 Task: Add a column "Group".
Action: Mouse moved to (344, 324)
Screenshot: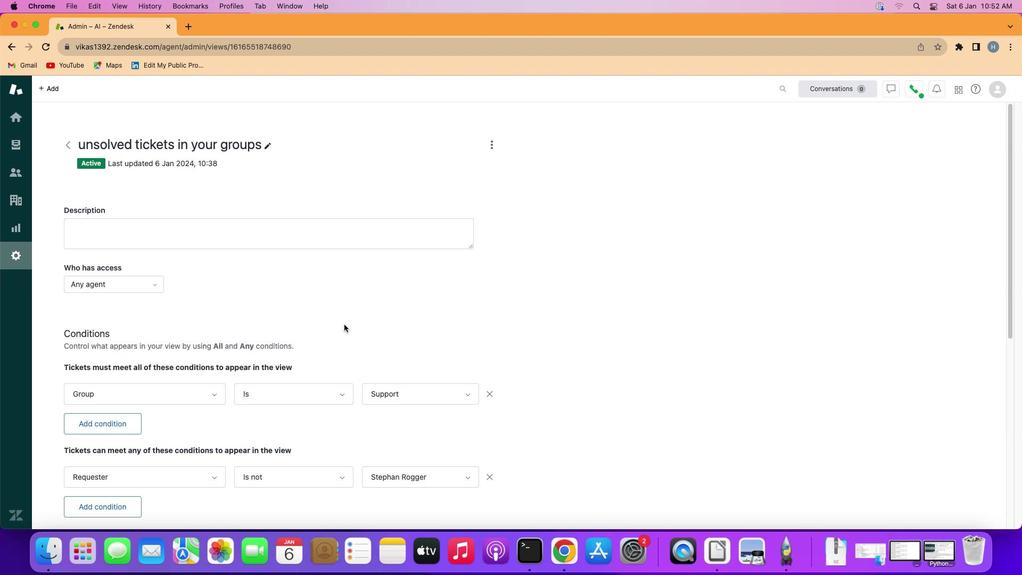 
Action: Mouse scrolled (344, 324) with delta (0, 0)
Screenshot: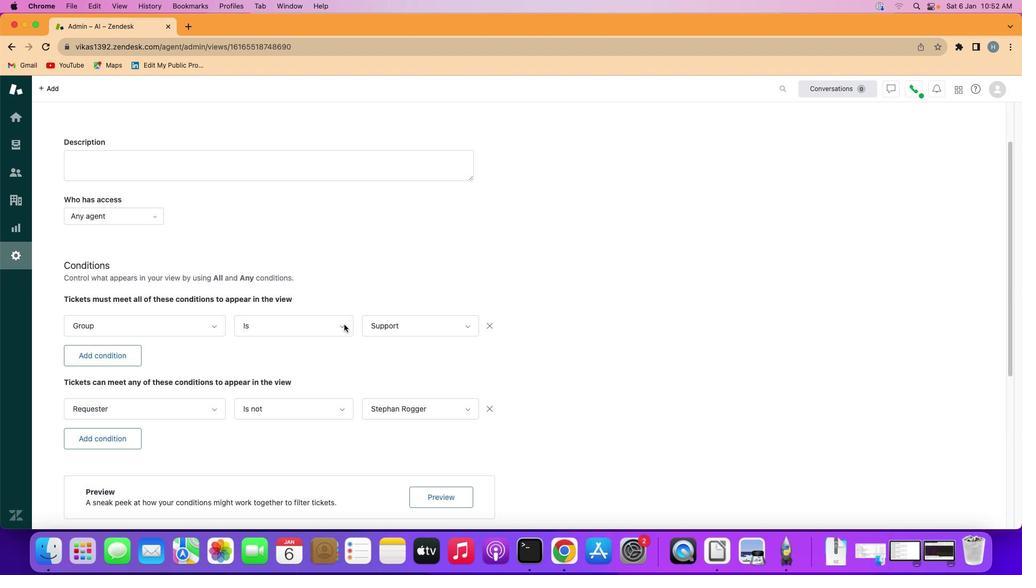 
Action: Mouse scrolled (344, 324) with delta (0, 0)
Screenshot: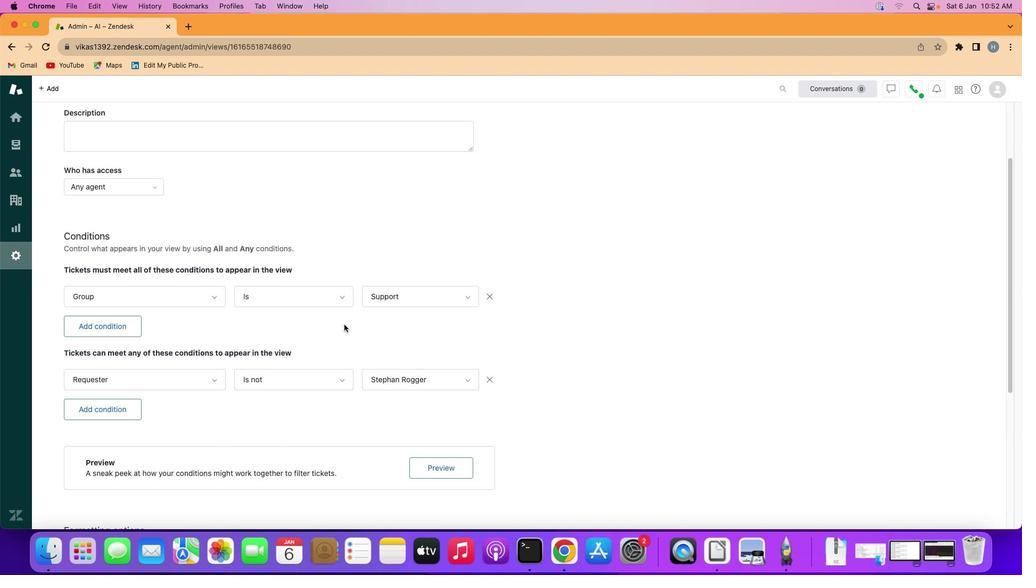 
Action: Mouse scrolled (344, 324) with delta (0, -1)
Screenshot: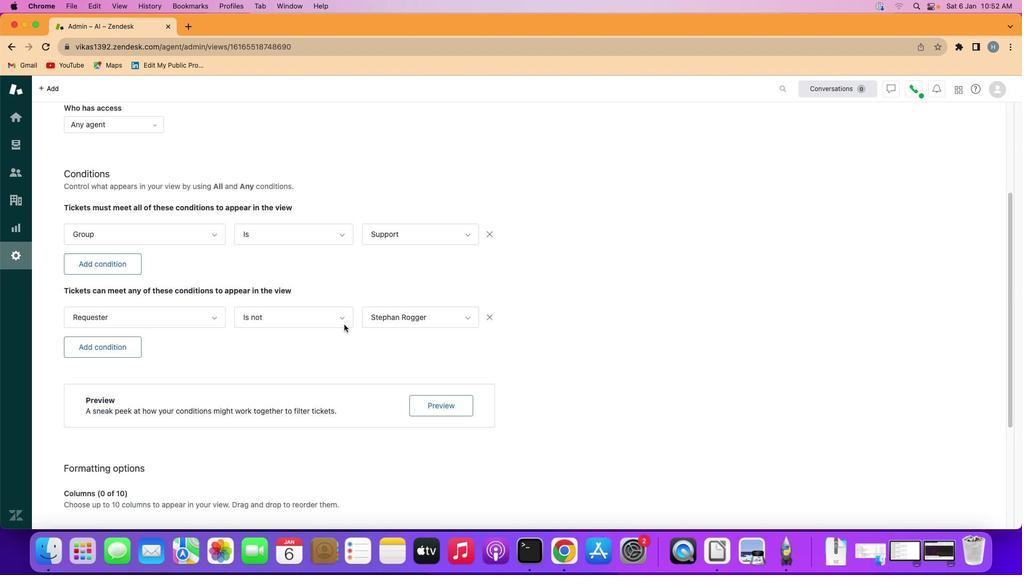 
Action: Mouse scrolled (344, 324) with delta (0, -2)
Screenshot: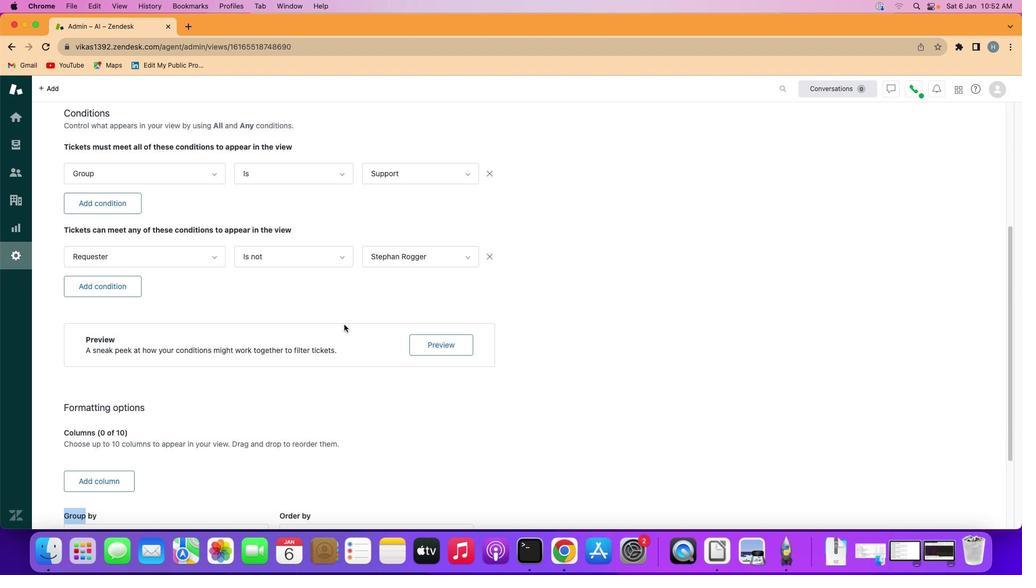 
Action: Mouse scrolled (344, 324) with delta (0, -2)
Screenshot: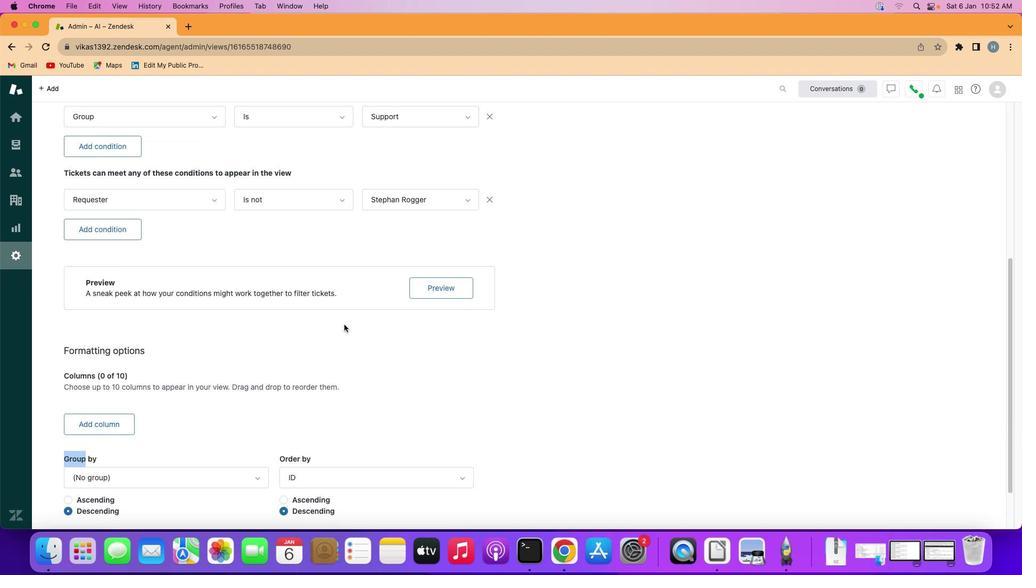 
Action: Mouse scrolled (344, 324) with delta (0, -2)
Screenshot: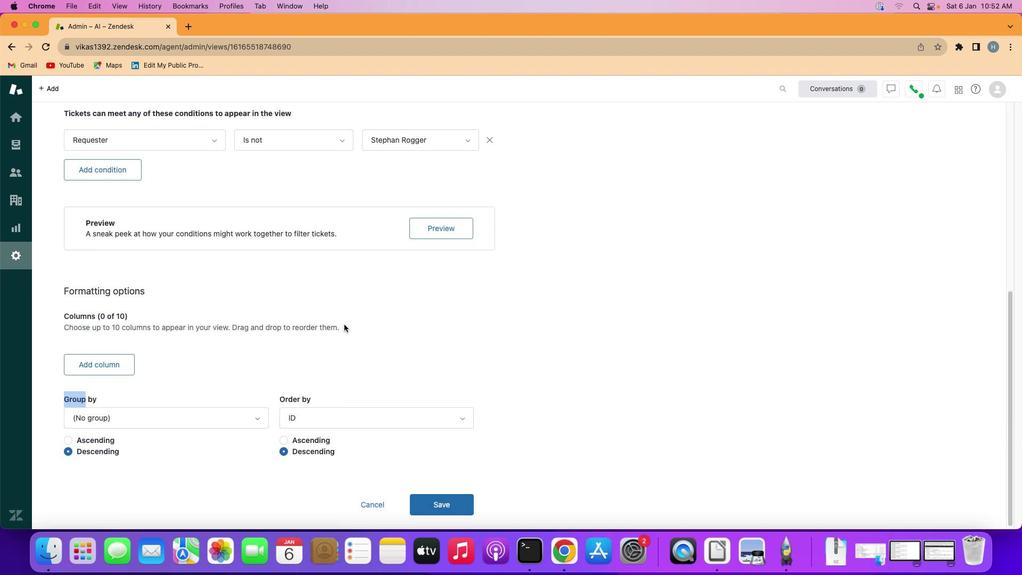 
Action: Mouse scrolled (344, 324) with delta (0, 0)
Screenshot: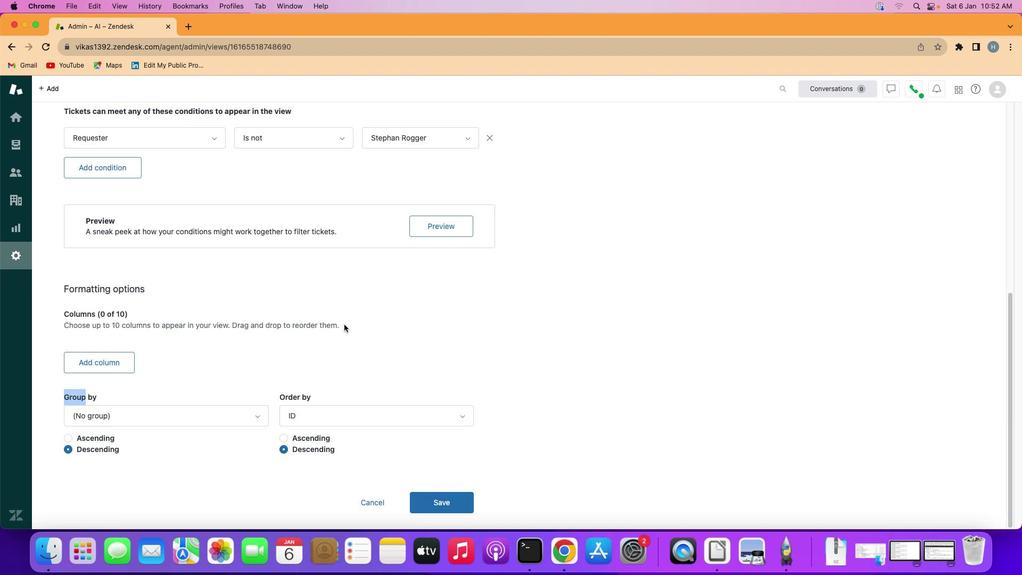
Action: Mouse scrolled (344, 324) with delta (0, 0)
Screenshot: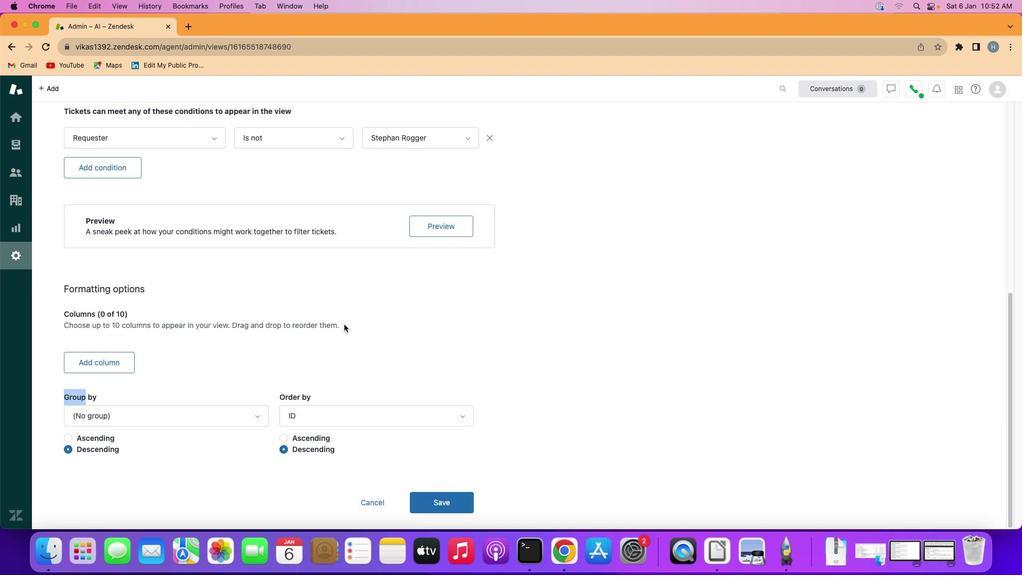 
Action: Mouse scrolled (344, 324) with delta (0, -1)
Screenshot: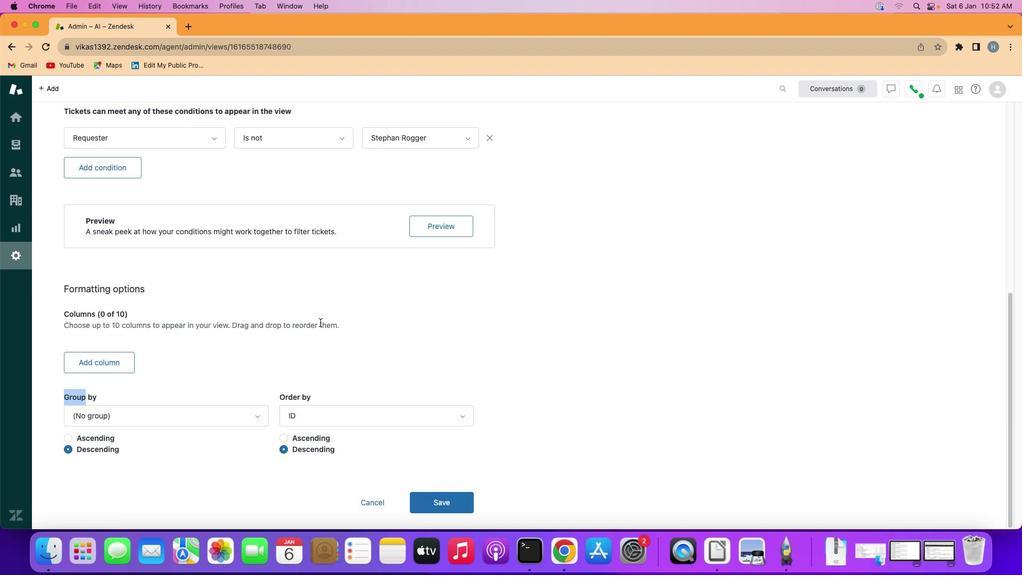 
Action: Mouse moved to (115, 360)
Screenshot: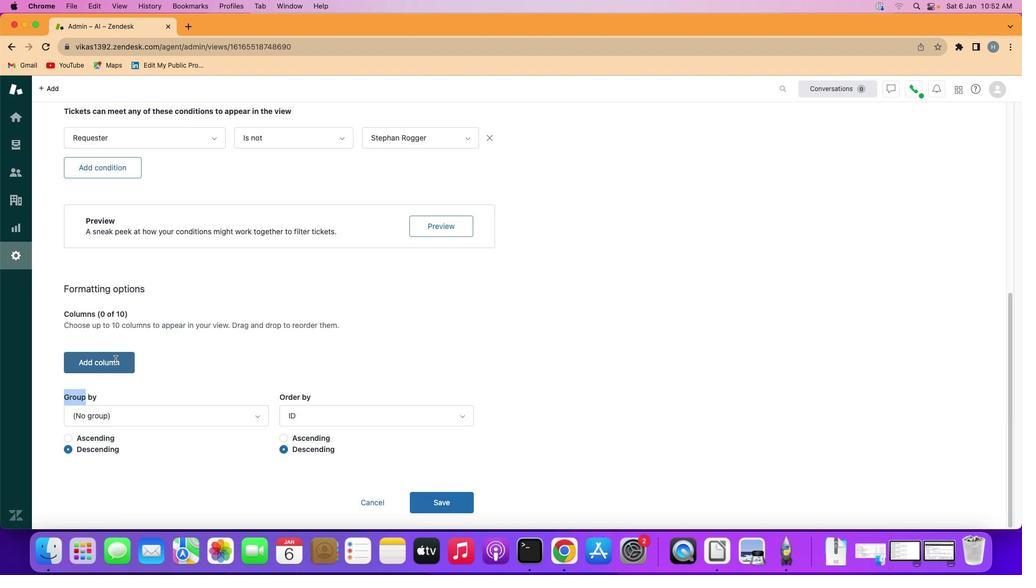 
Action: Mouse pressed left at (115, 360)
Screenshot: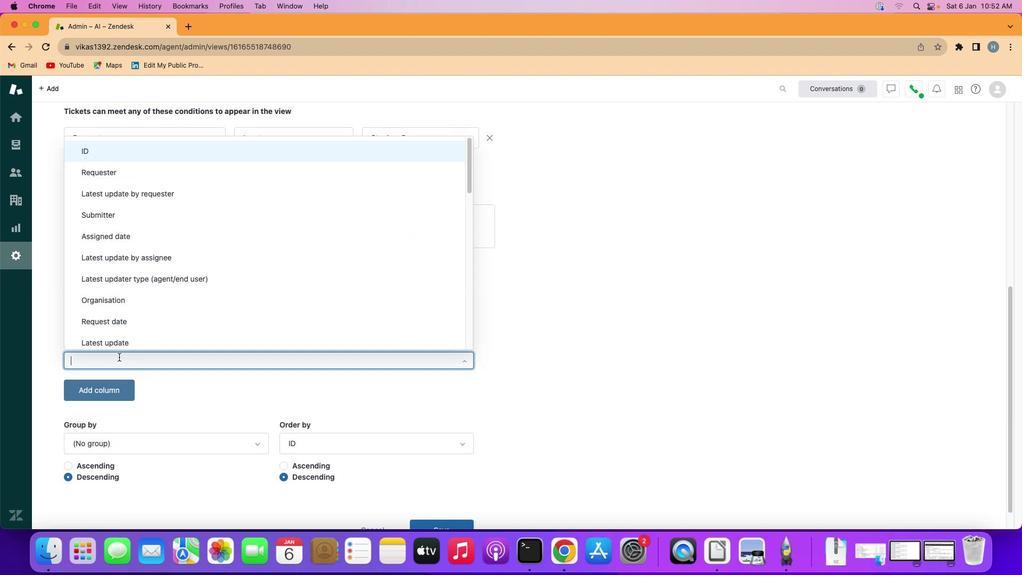 
Action: Mouse moved to (226, 297)
Screenshot: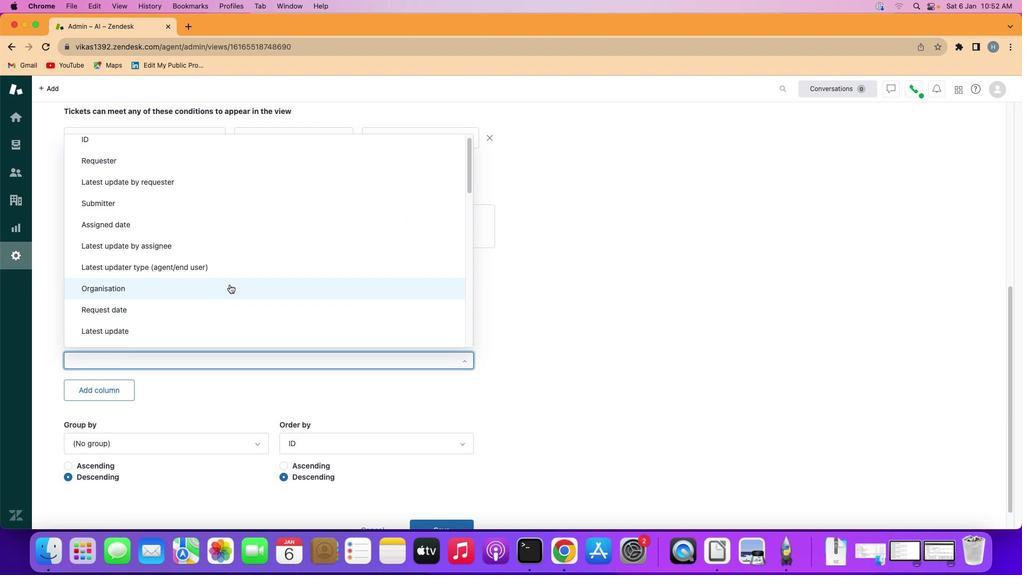 
Action: Mouse scrolled (226, 297) with delta (0, 0)
Screenshot: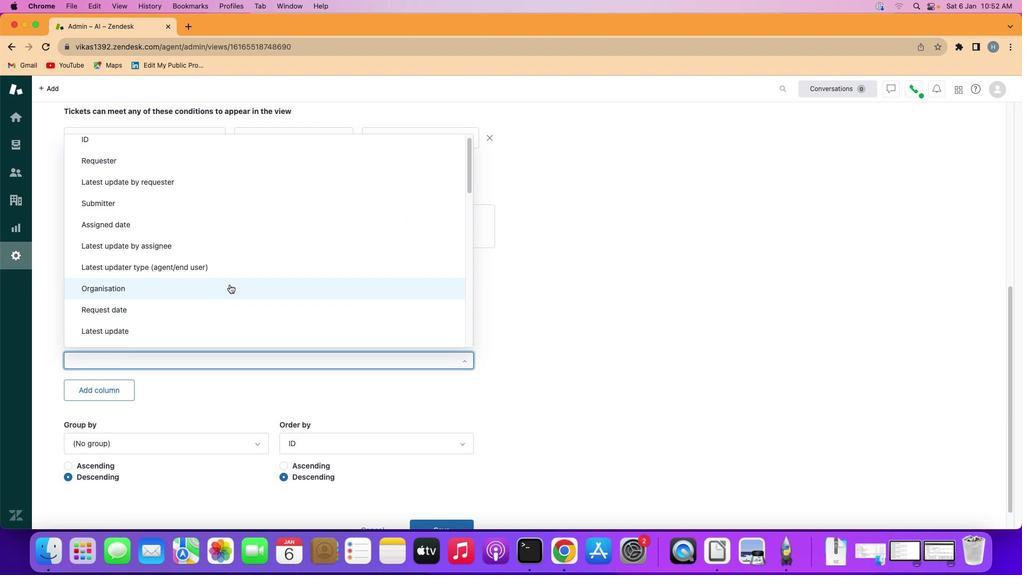 
Action: Mouse moved to (229, 292)
Screenshot: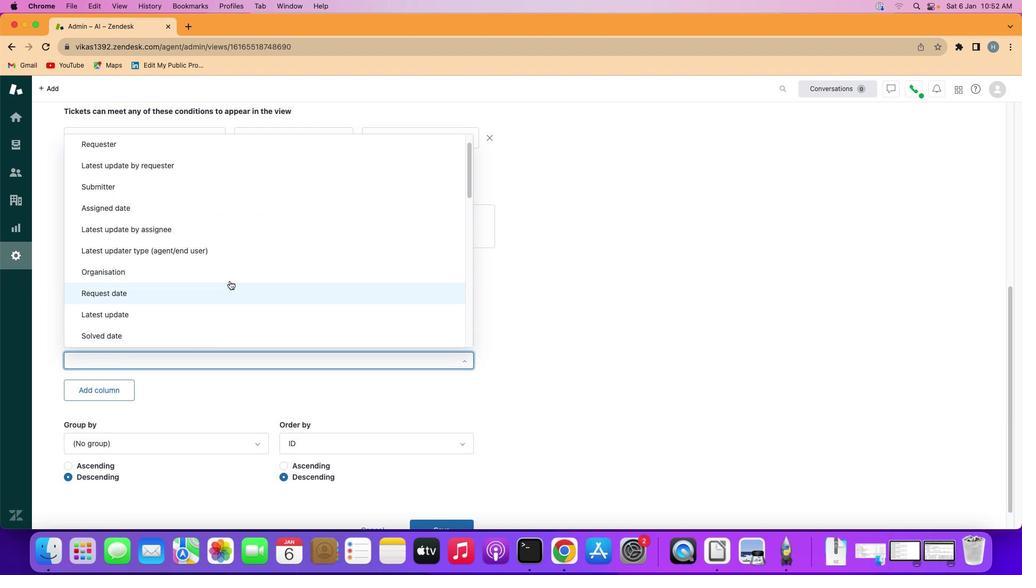 
Action: Mouse scrolled (229, 292) with delta (0, 0)
Screenshot: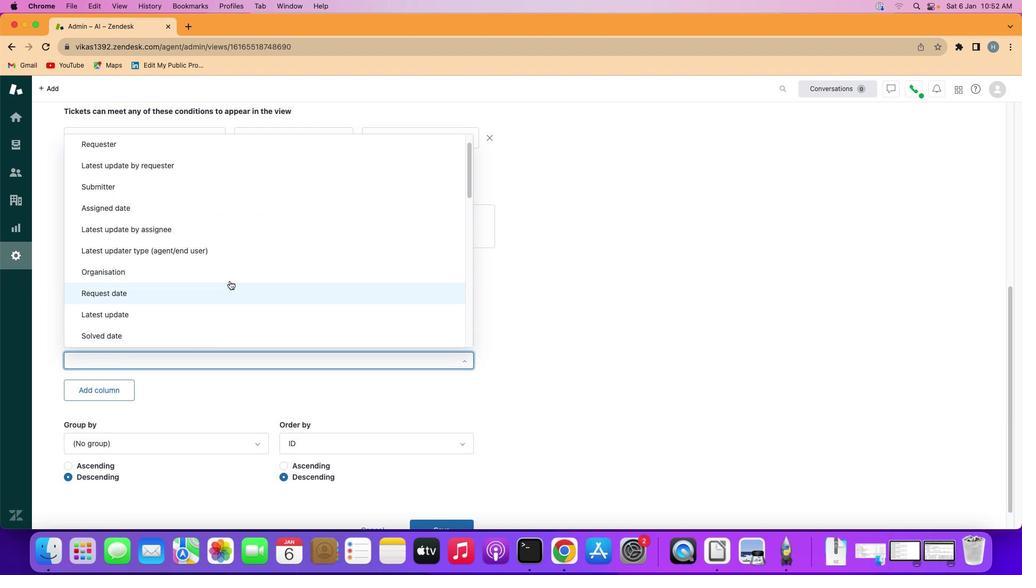 
Action: Mouse moved to (229, 289)
Screenshot: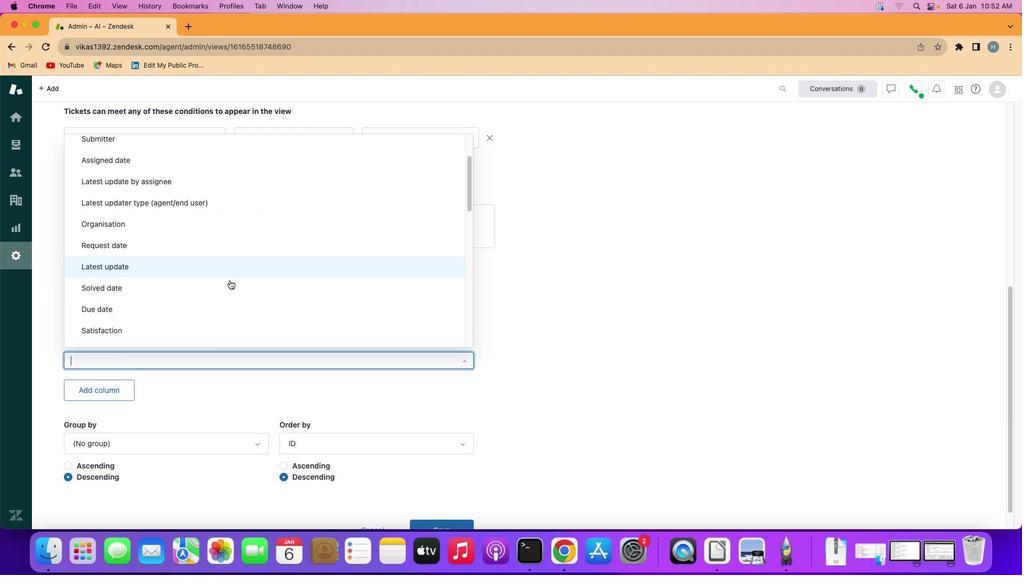 
Action: Mouse scrolled (229, 289) with delta (0, 0)
Screenshot: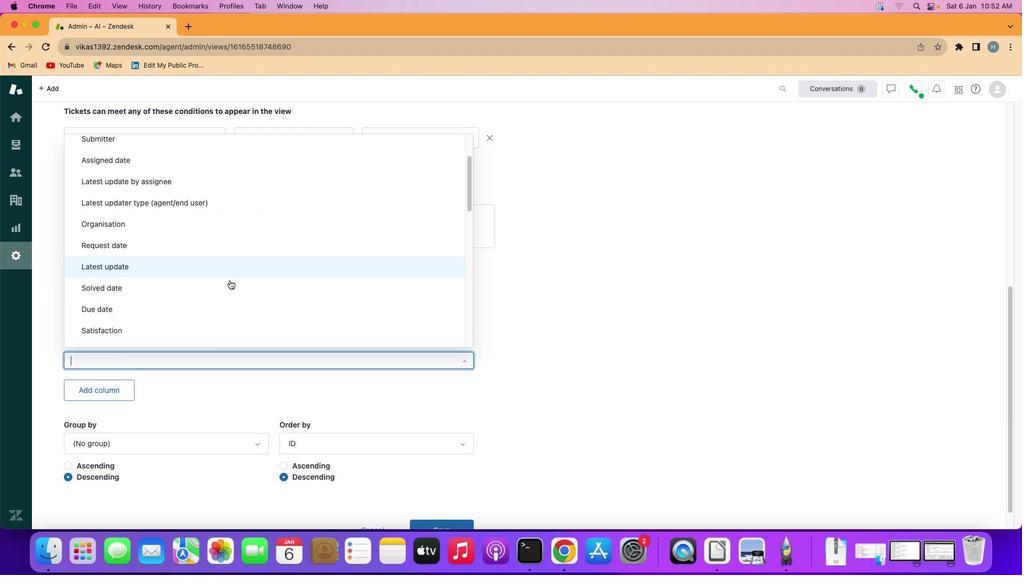 
Action: Mouse moved to (230, 283)
Screenshot: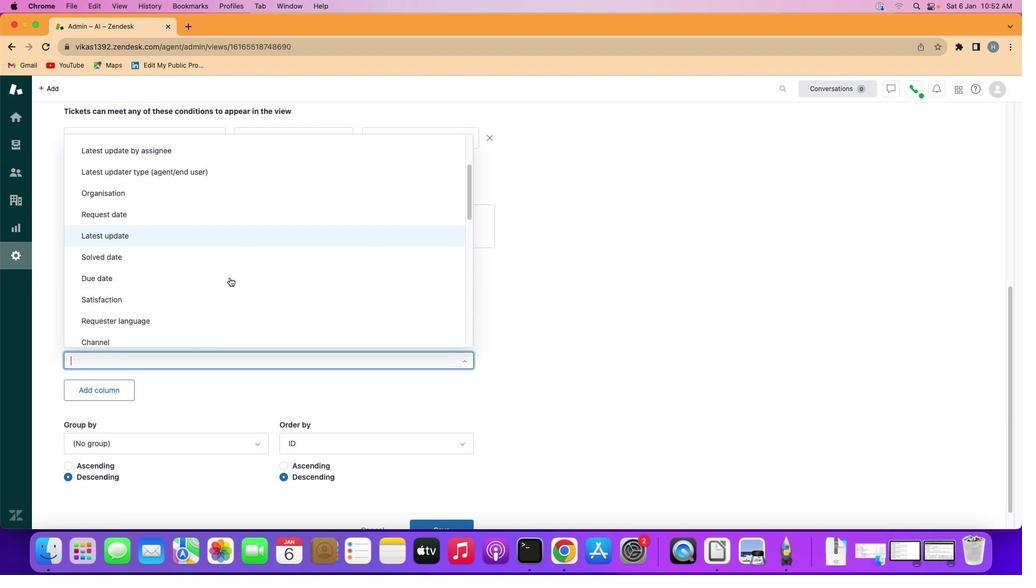 
Action: Mouse scrolled (230, 283) with delta (0, -1)
Screenshot: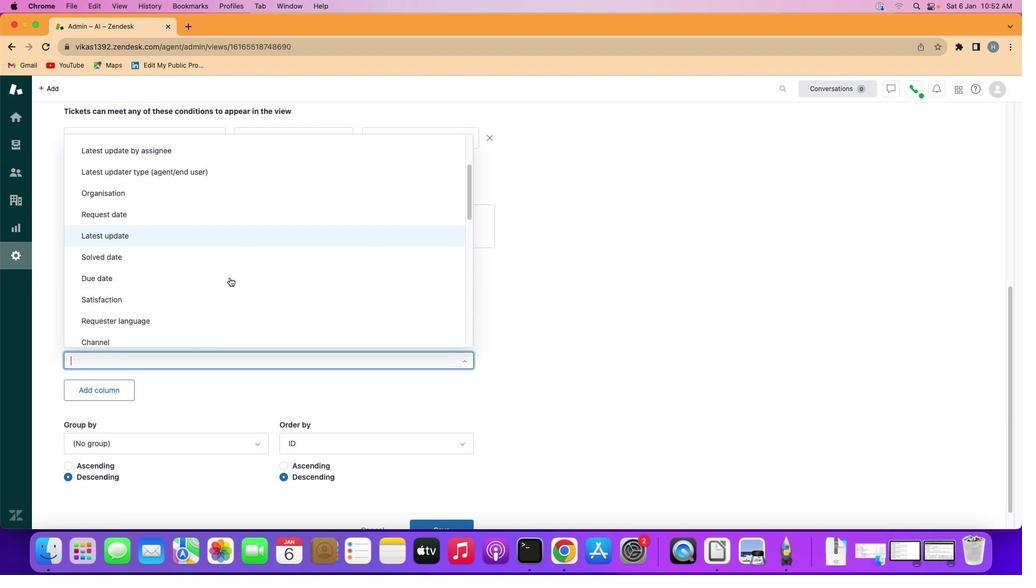 
Action: Mouse moved to (230, 280)
Screenshot: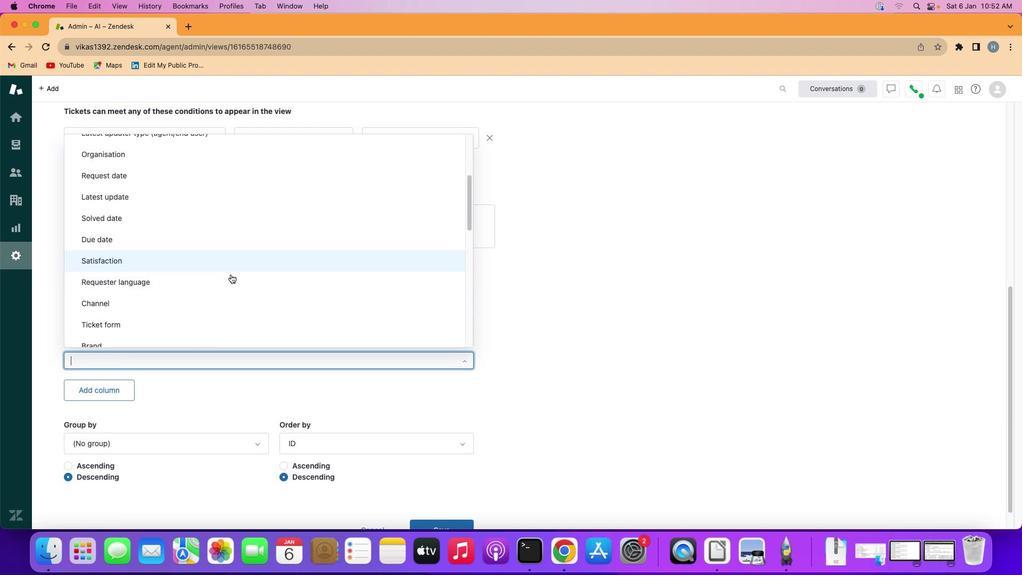 
Action: Mouse scrolled (230, 280) with delta (0, -1)
Screenshot: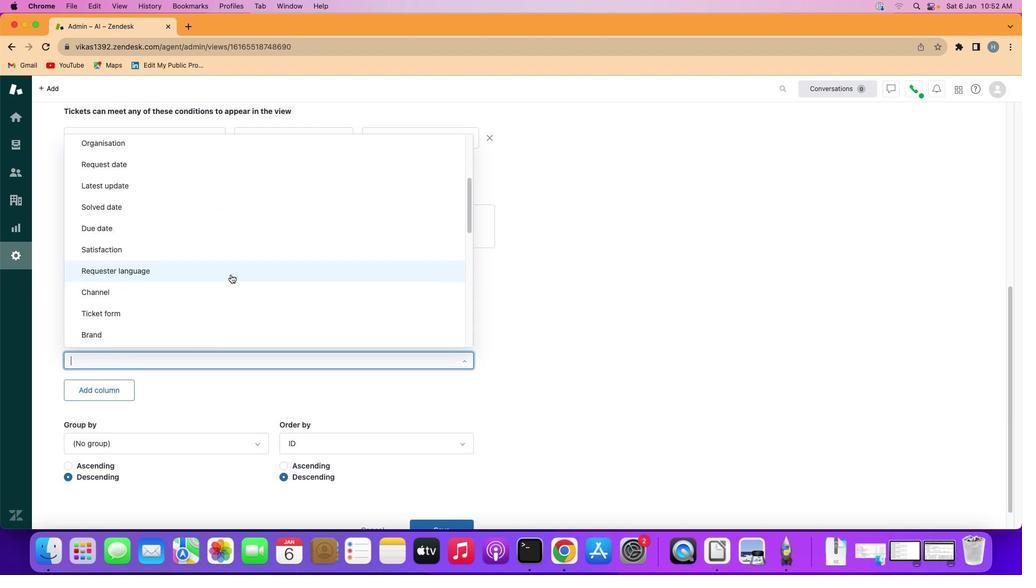 
Action: Mouse moved to (232, 275)
Screenshot: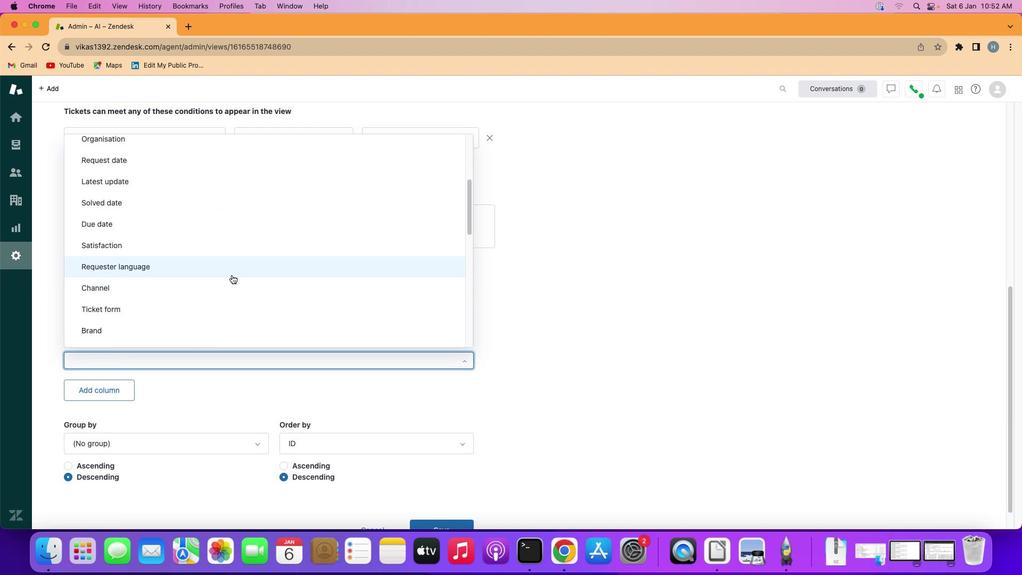 
Action: Mouse scrolled (232, 275) with delta (0, 0)
Screenshot: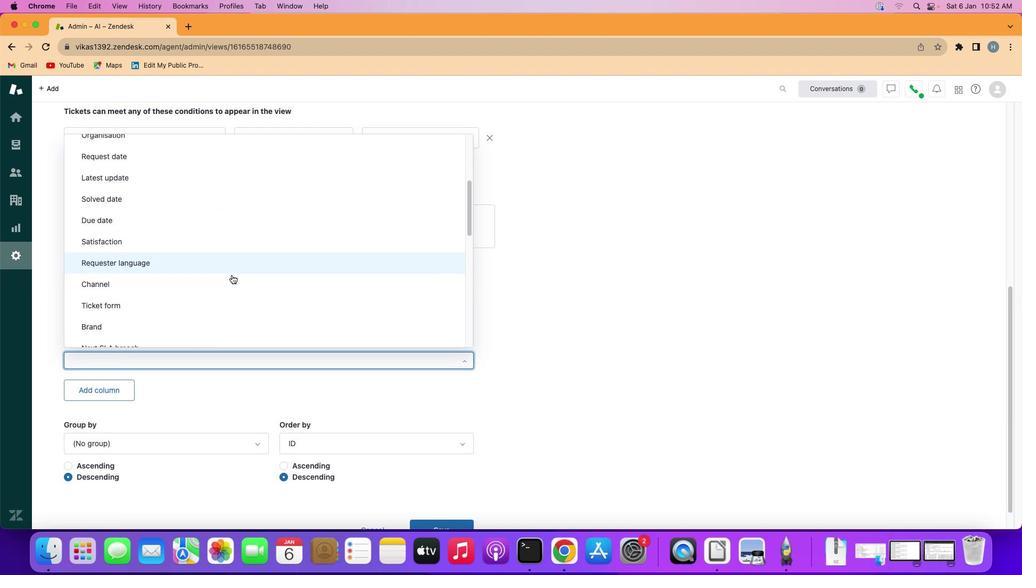 
Action: Mouse scrolled (232, 275) with delta (0, 0)
Screenshot: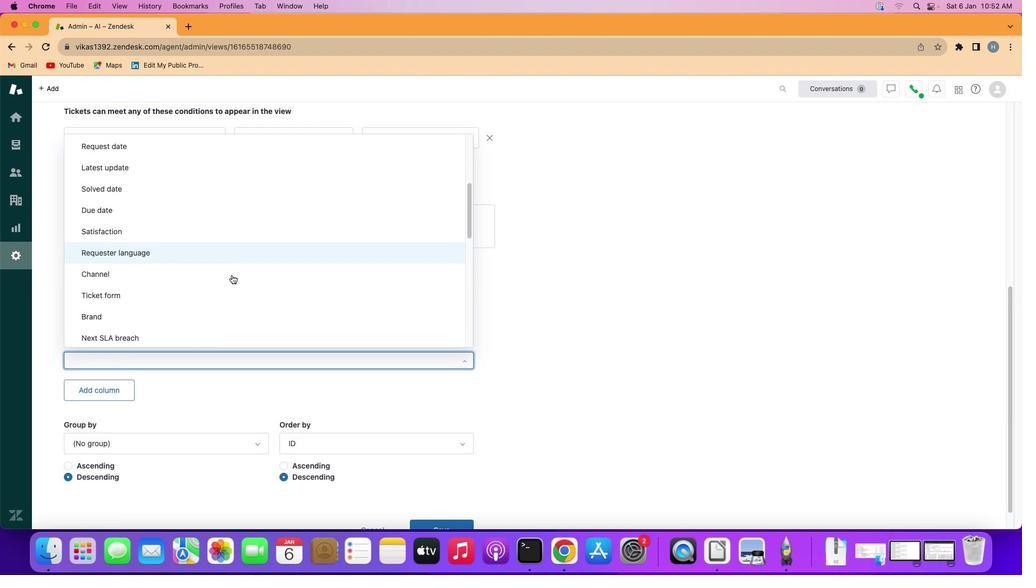 
Action: Mouse scrolled (232, 275) with delta (0, 0)
Screenshot: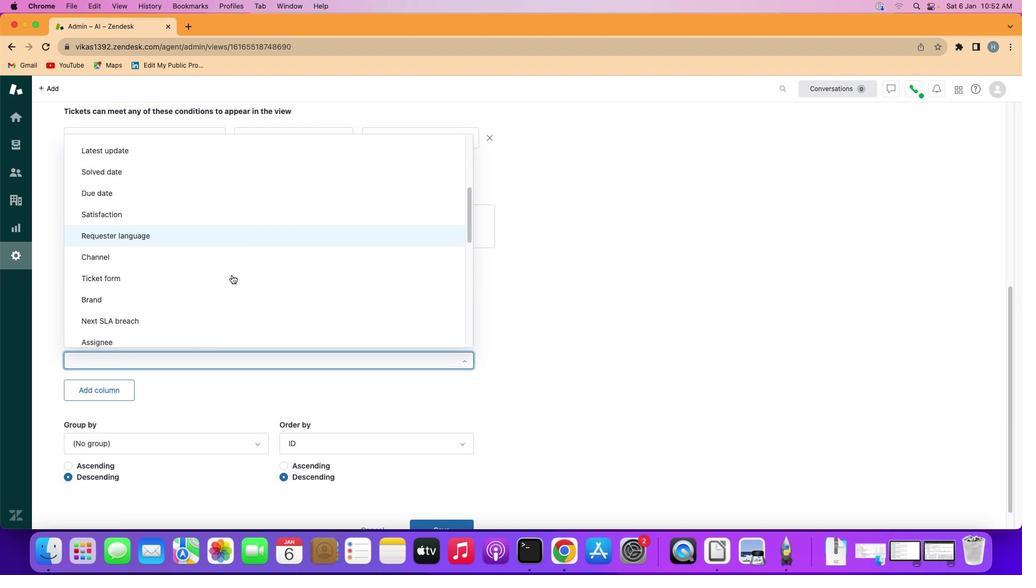 
Action: Mouse scrolled (232, 275) with delta (0, 0)
Screenshot: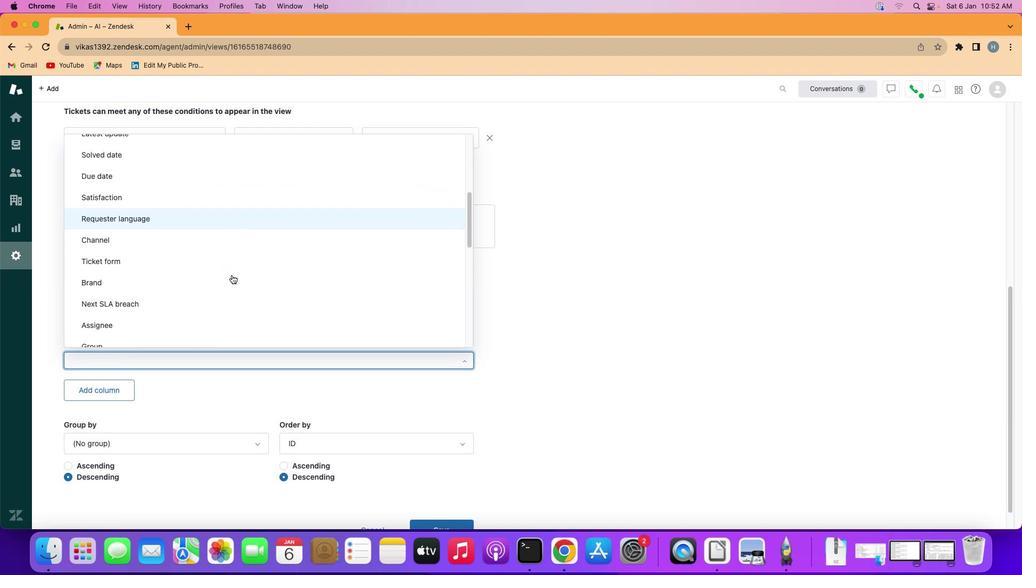 
Action: Mouse scrolled (232, 275) with delta (0, 0)
Screenshot: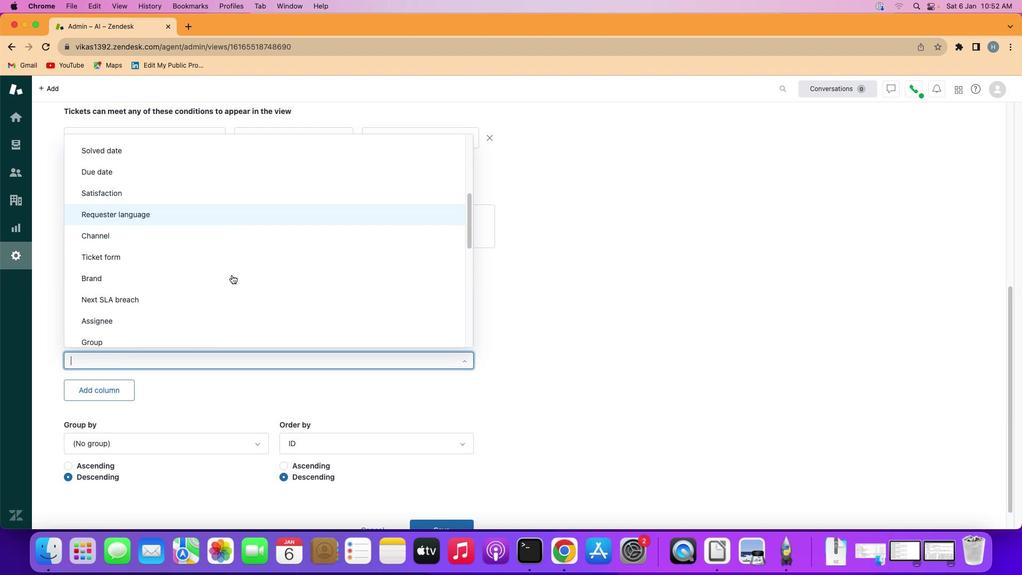 
Action: Mouse moved to (233, 276)
Screenshot: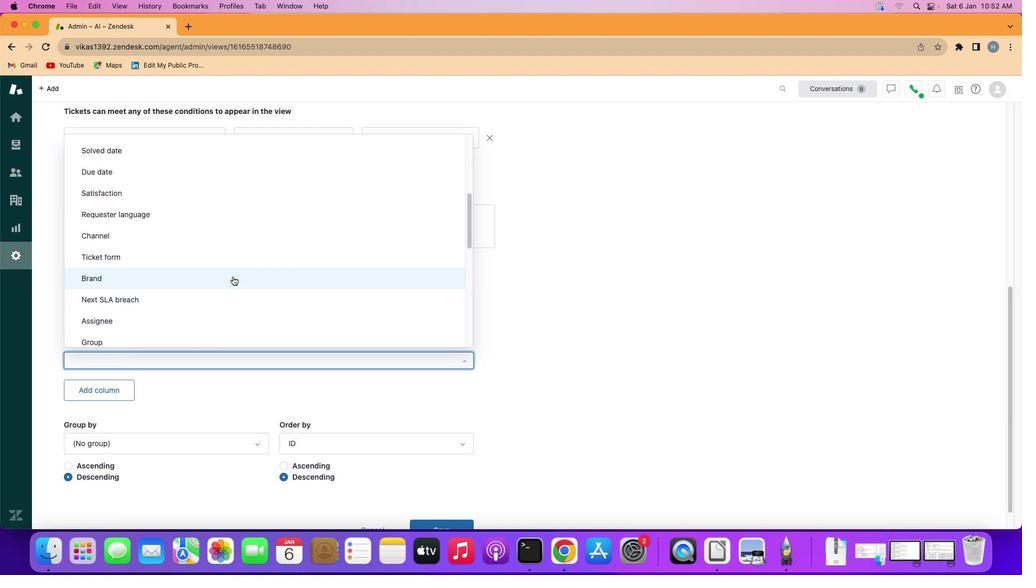 
Action: Mouse scrolled (233, 276) with delta (0, 0)
Screenshot: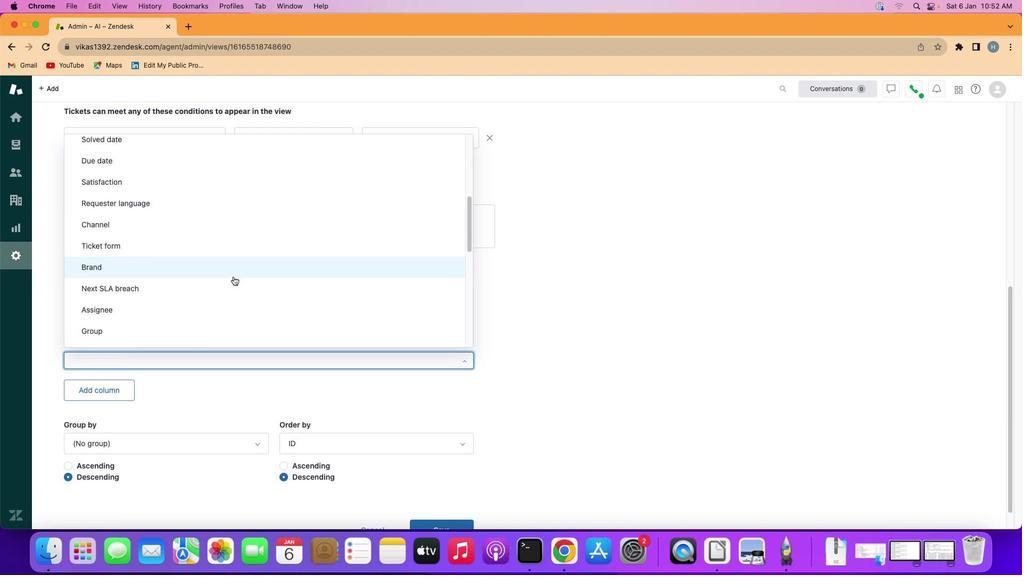 
Action: Mouse scrolled (233, 276) with delta (0, 0)
Screenshot: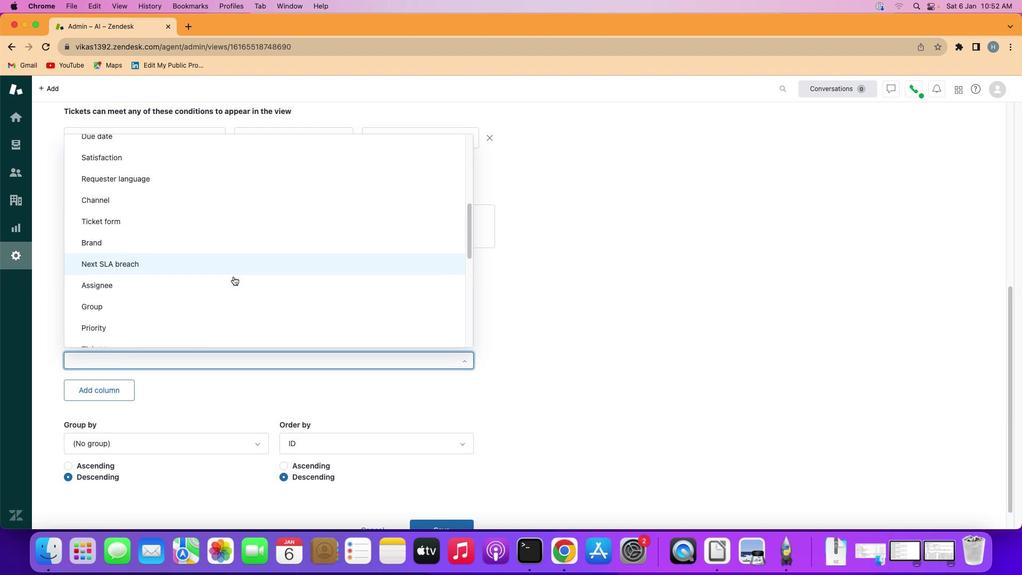 
Action: Mouse scrolled (233, 276) with delta (0, 0)
Screenshot: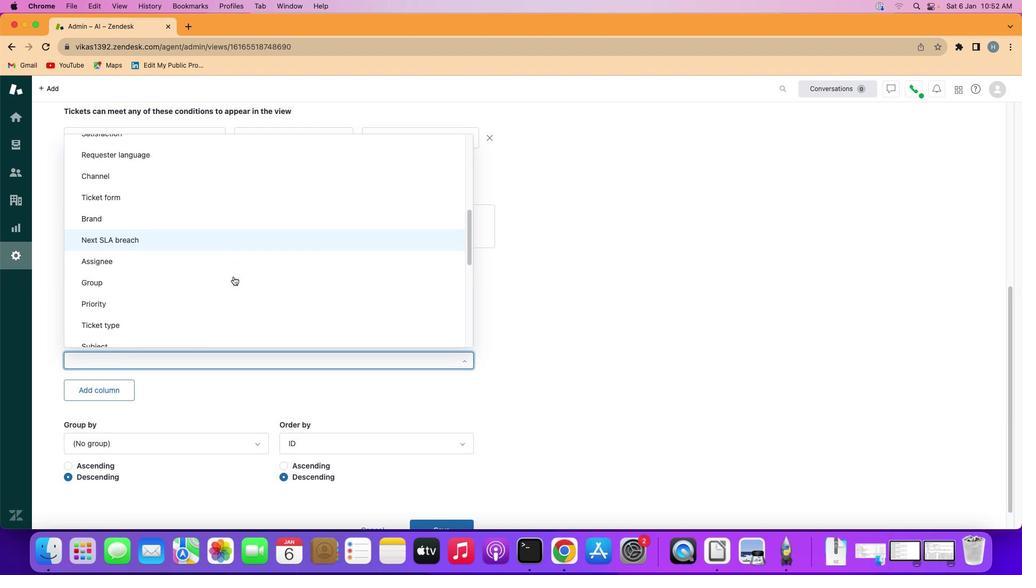 
Action: Mouse moved to (233, 276)
Screenshot: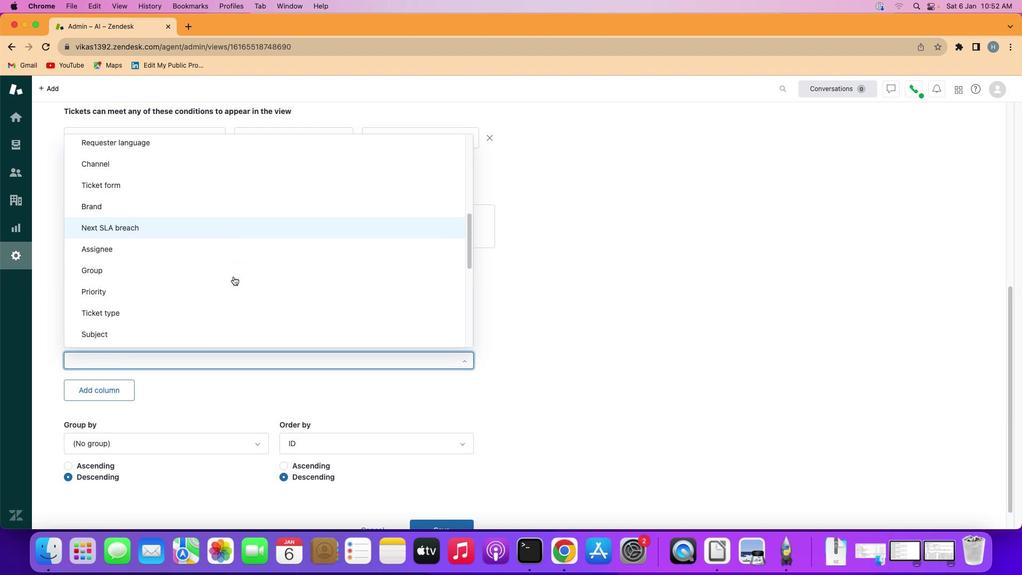 
Action: Mouse scrolled (233, 276) with delta (0, 0)
Screenshot: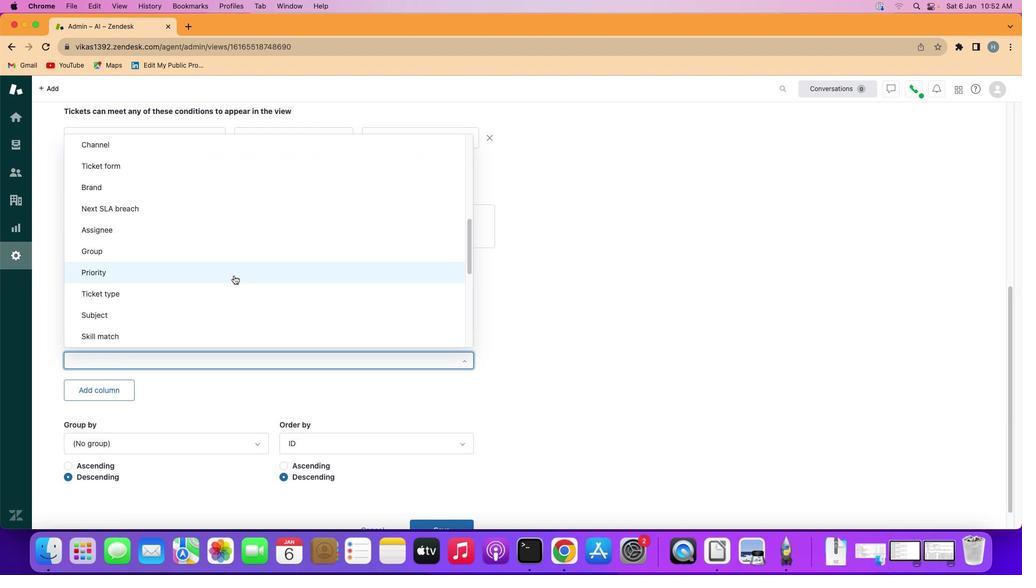 
Action: Mouse moved to (240, 255)
Screenshot: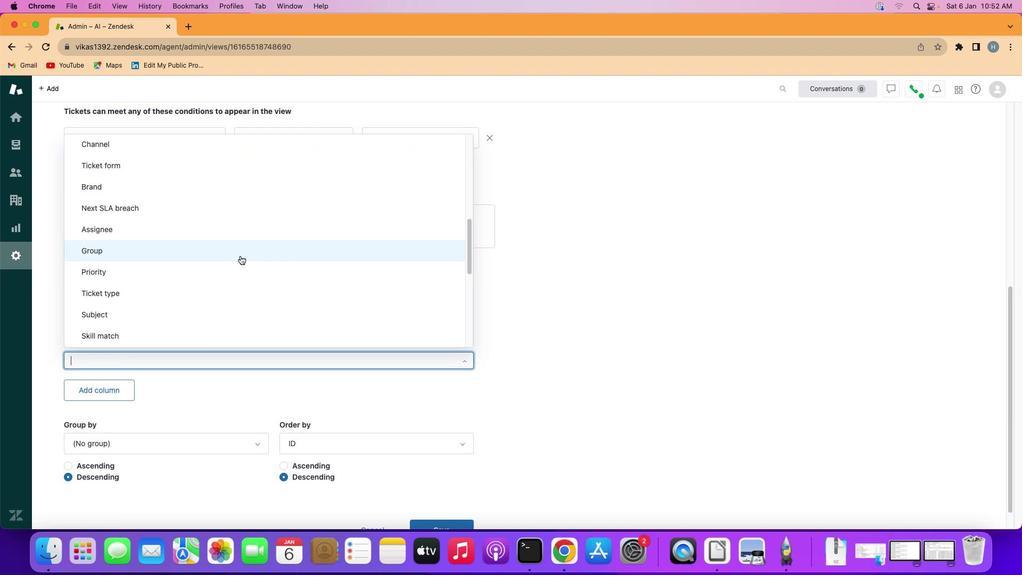 
Action: Mouse pressed left at (240, 255)
Screenshot: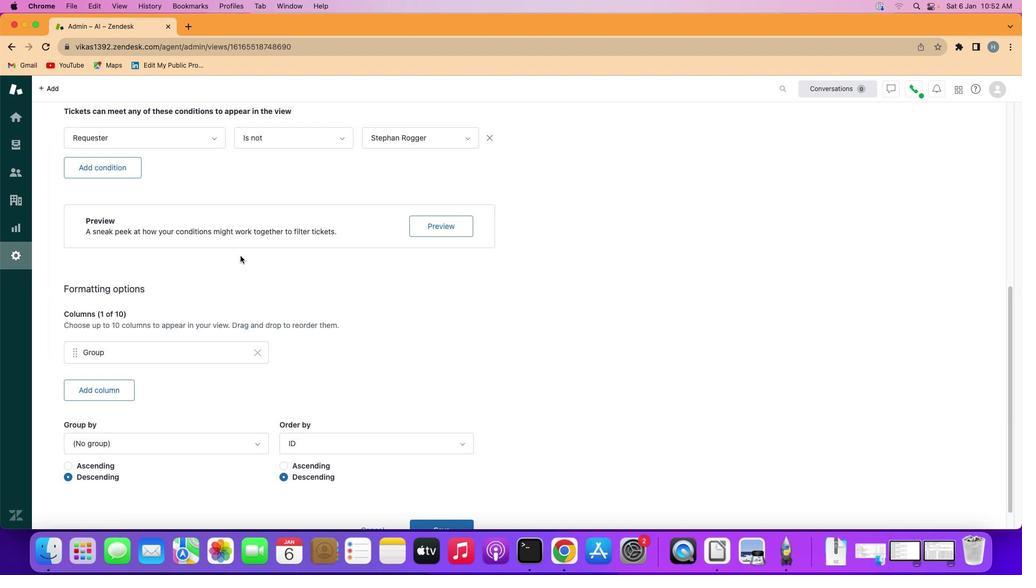 
Action: Mouse moved to (339, 305)
Screenshot: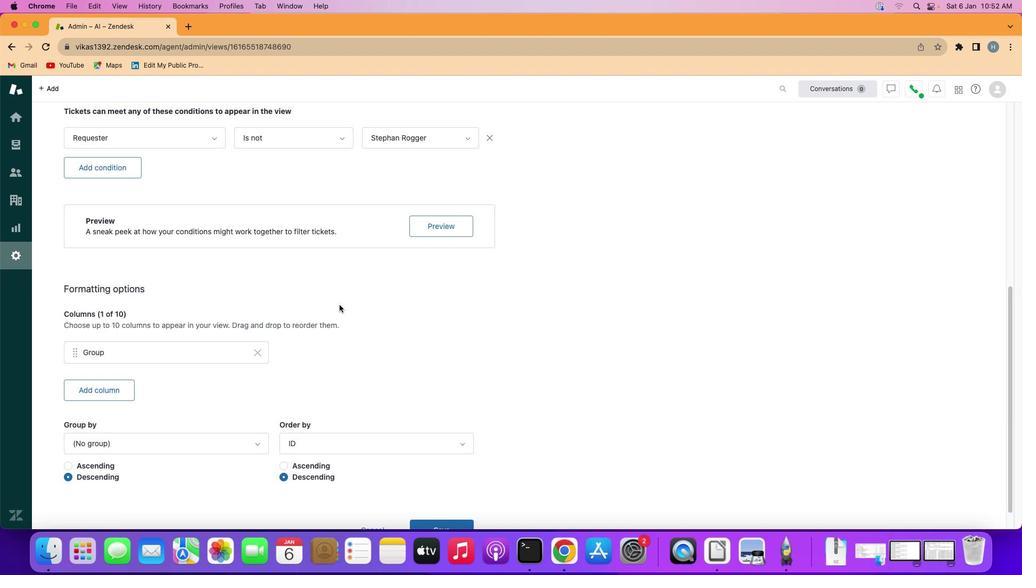 
